 Task: Use the formula "IMTANH" in spreadsheet "Project portfolio".
Action: Mouse moved to (341, 279)
Screenshot: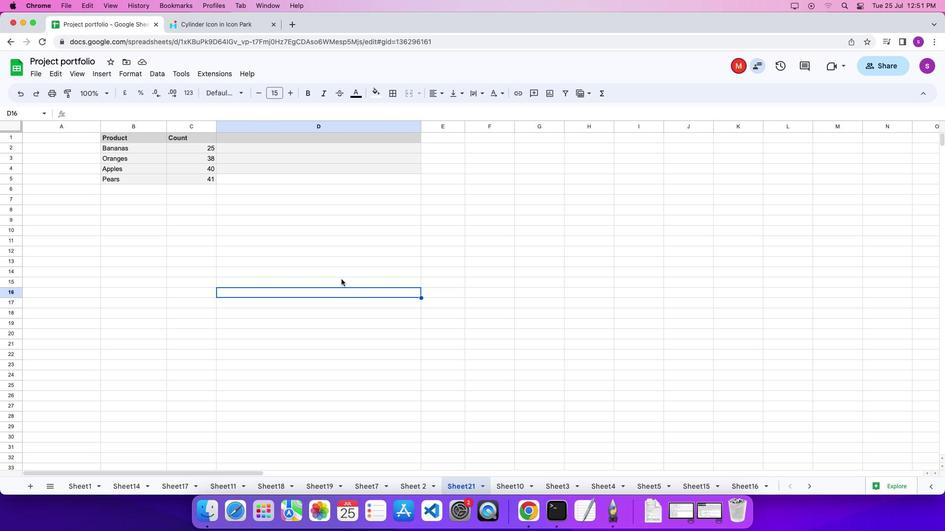
Action: Mouse pressed left at (341, 279)
Screenshot: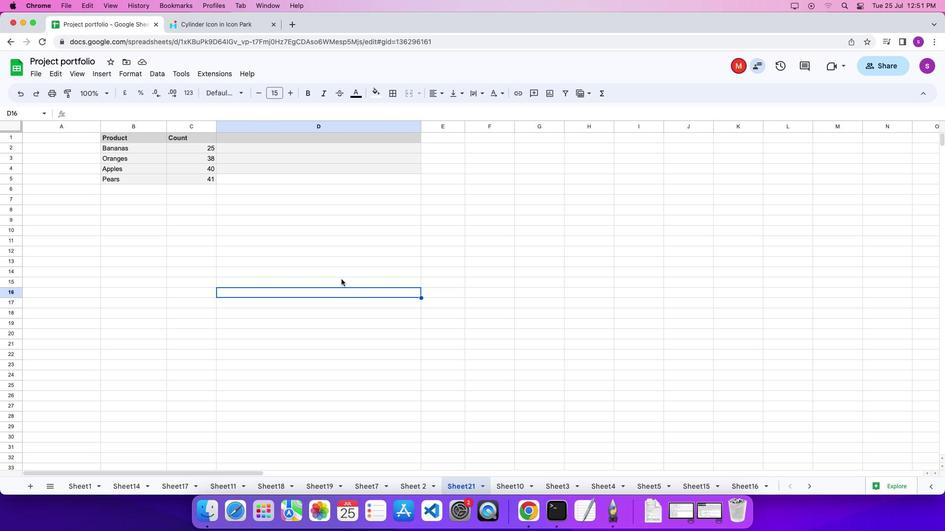 
Action: Mouse moved to (343, 279)
Screenshot: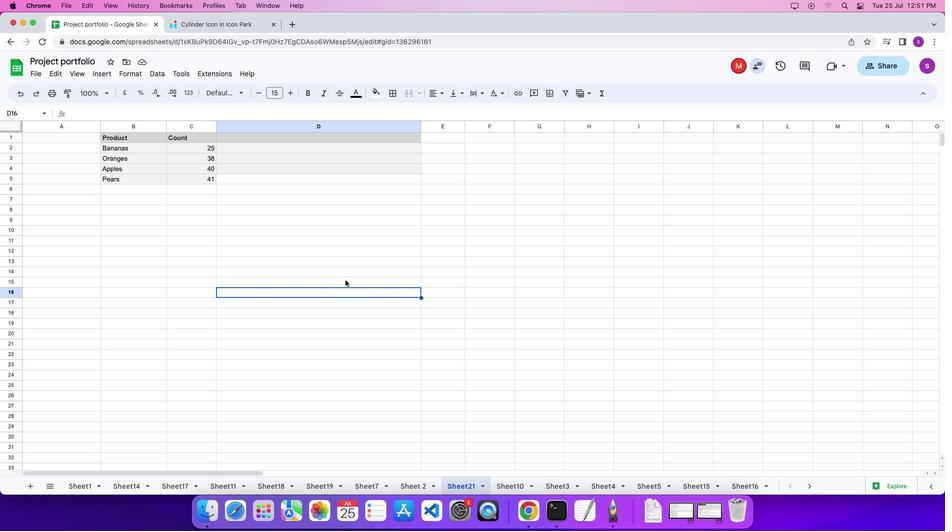 
Action: Mouse pressed left at (343, 279)
Screenshot: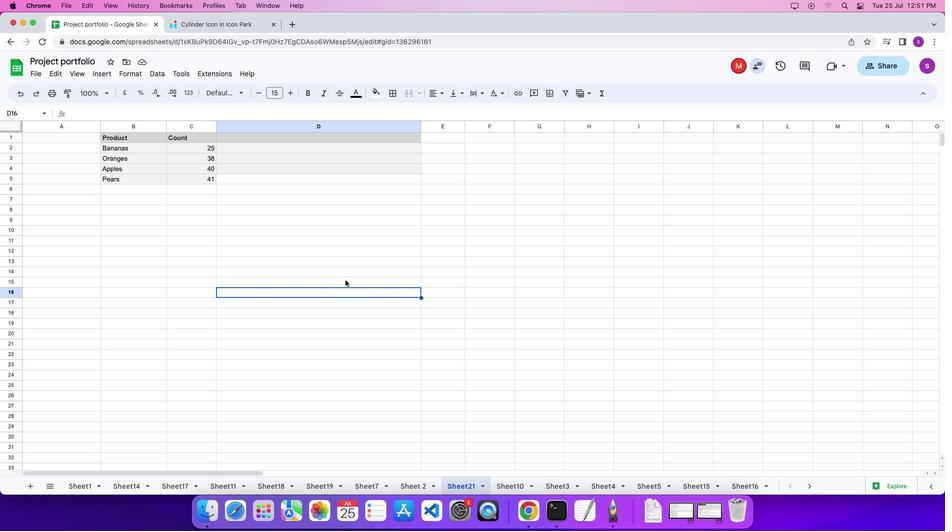 
Action: Mouse moved to (345, 280)
Screenshot: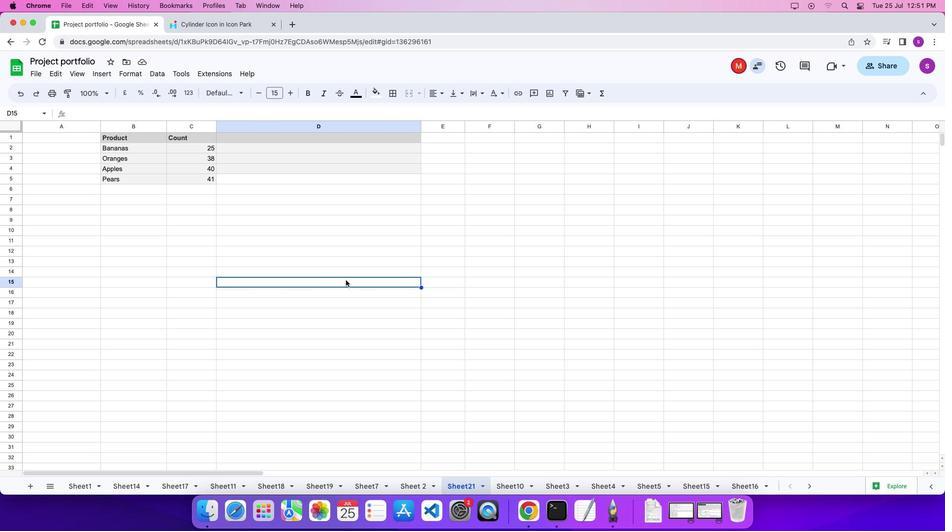 
Action: Key pressed '='
Screenshot: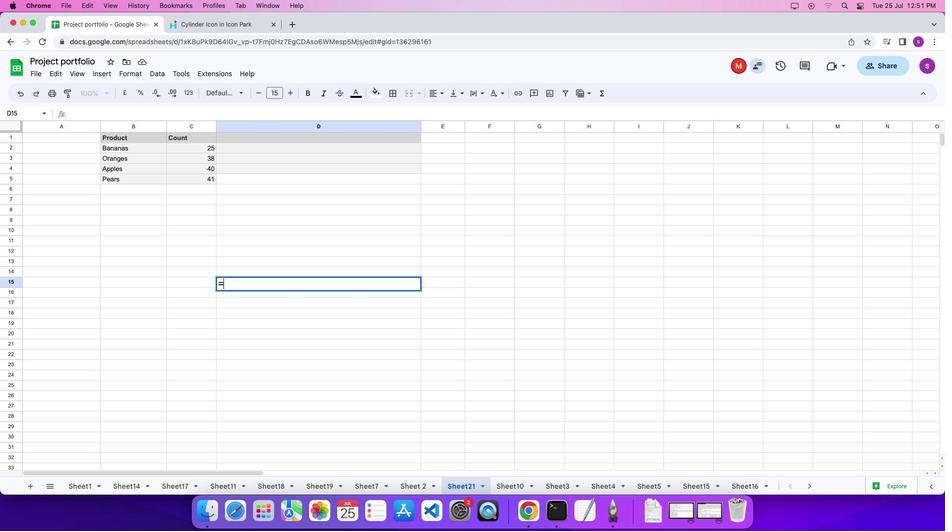 
Action: Mouse moved to (602, 95)
Screenshot: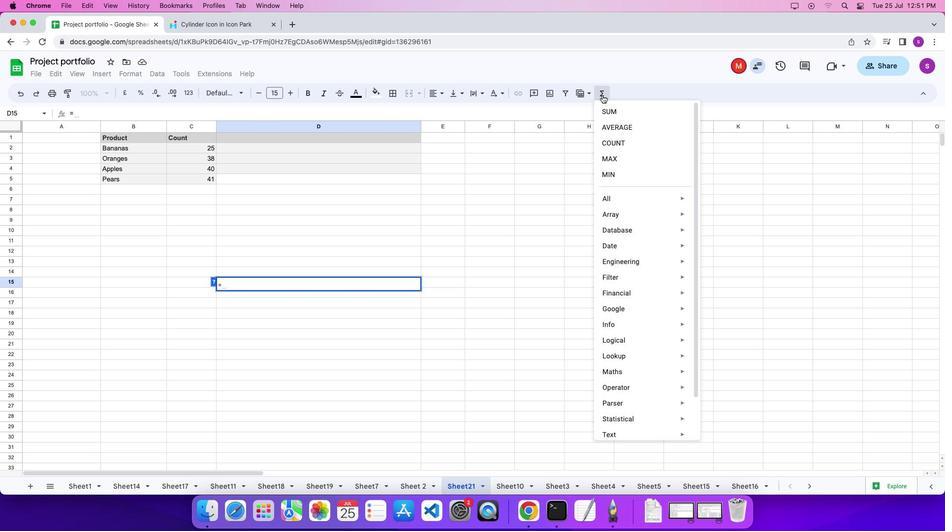 
Action: Mouse pressed left at (602, 95)
Screenshot: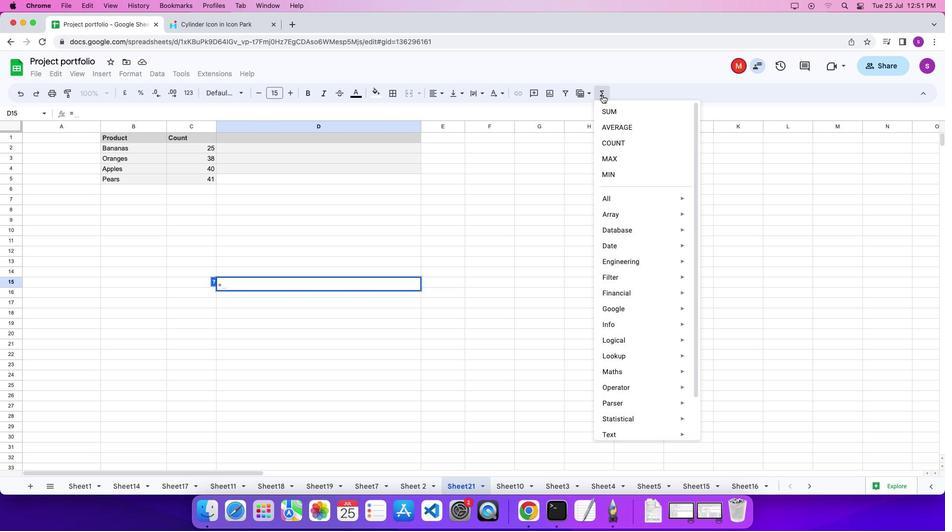 
Action: Mouse moved to (775, 384)
Screenshot: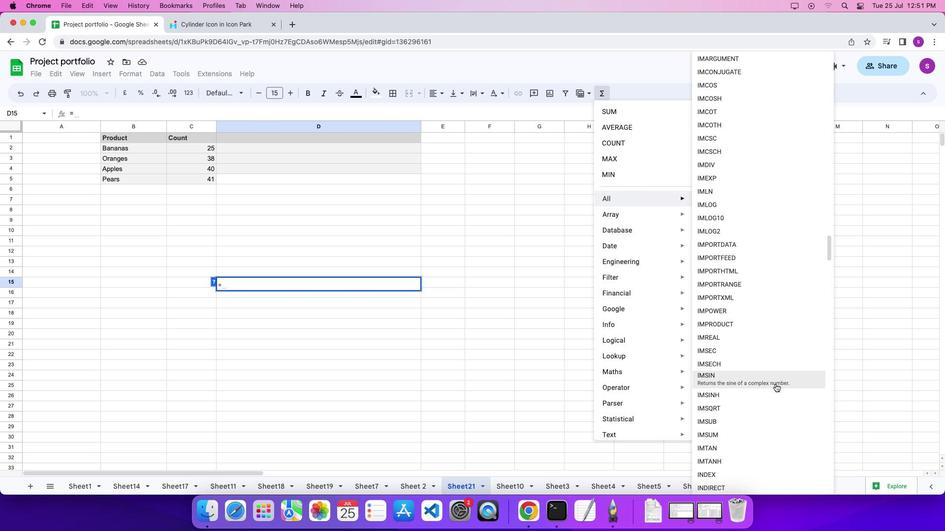 
Action: Mouse scrolled (775, 384) with delta (0, 0)
Screenshot: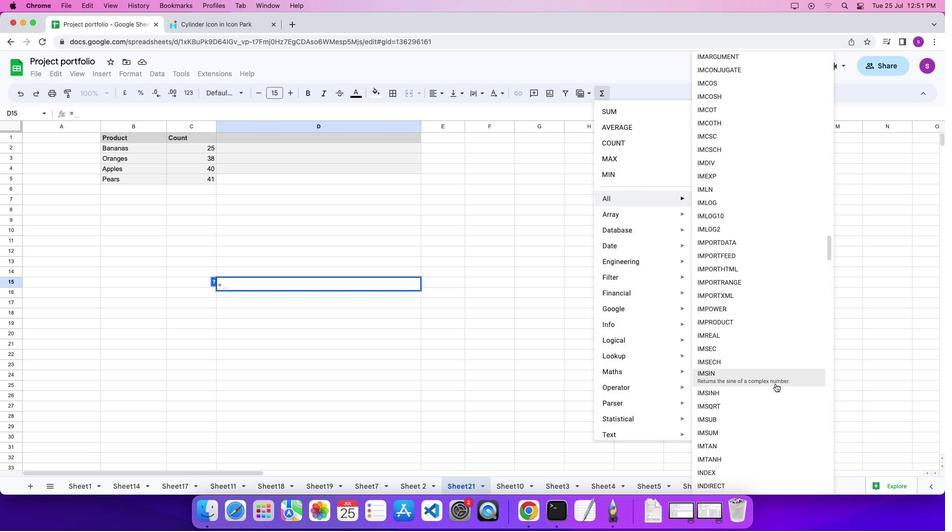 
Action: Mouse scrolled (775, 384) with delta (0, 0)
Screenshot: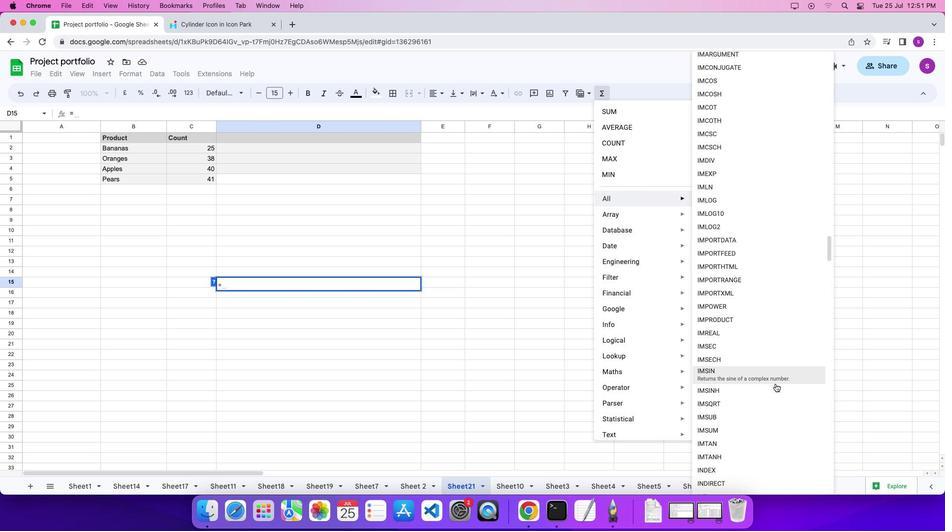 
Action: Mouse scrolled (775, 384) with delta (0, 0)
Screenshot: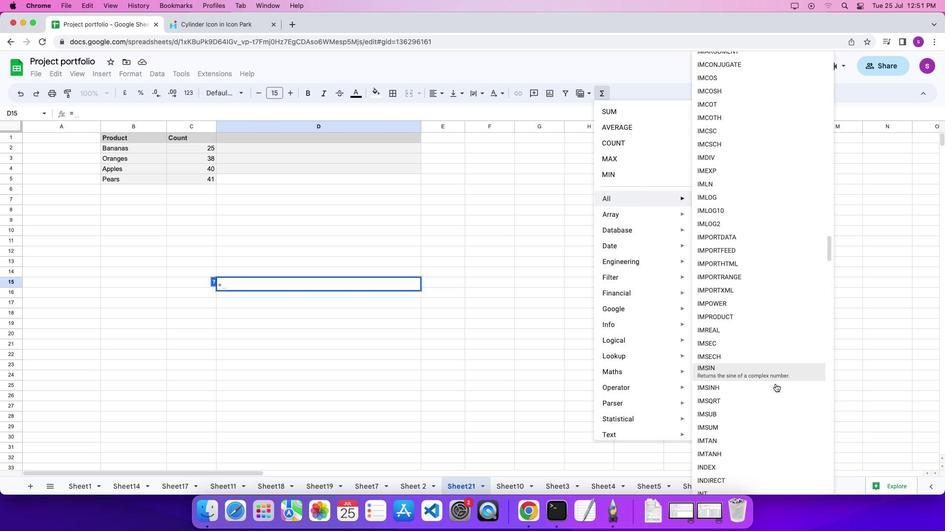 
Action: Mouse moved to (779, 450)
Screenshot: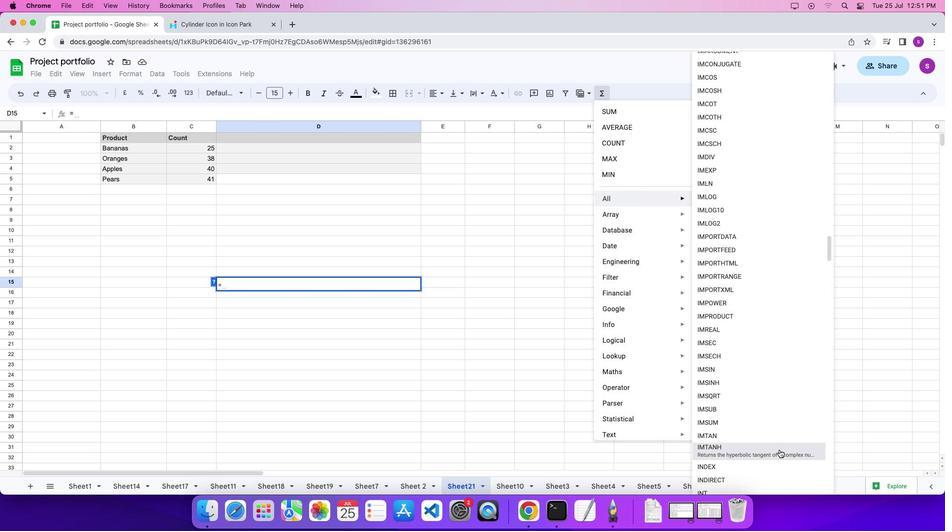 
Action: Mouse pressed left at (779, 450)
Screenshot: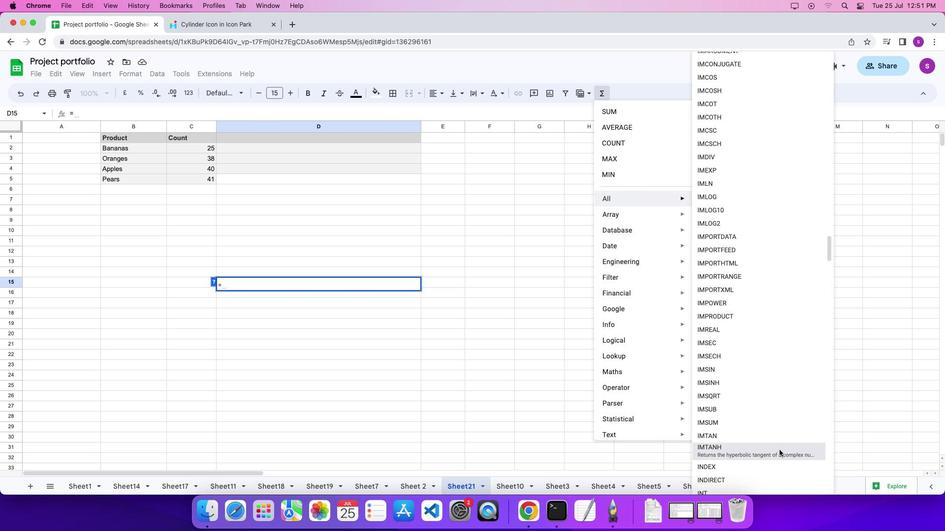 
Action: Mouse moved to (572, 391)
Screenshot: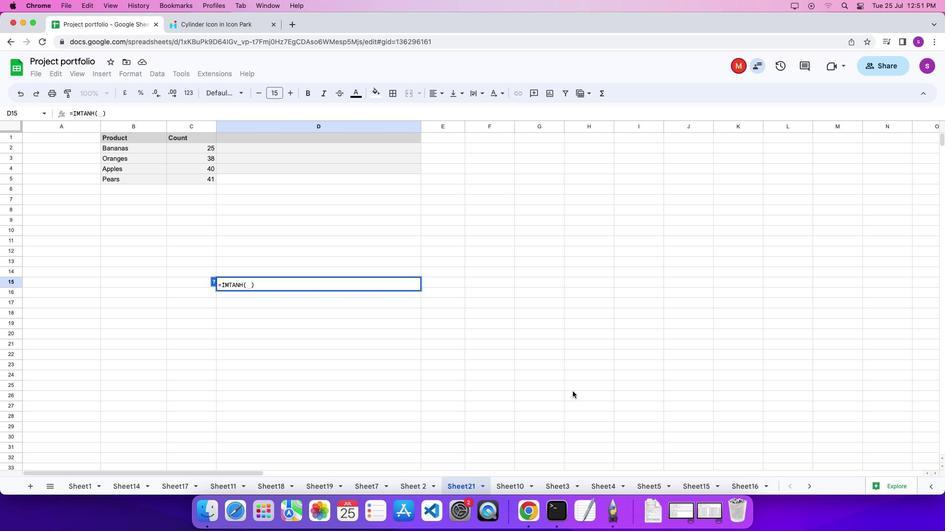 
Action: Key pressed '-''2''\x03'
Screenshot: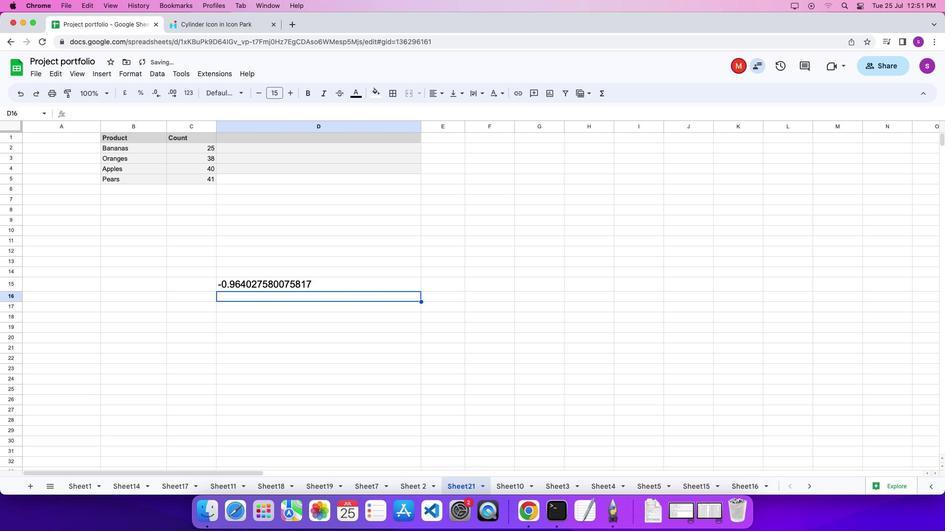 
